 Task: Sort the unsolved tickets in your groups, order by ID in ascending order.
Action: Mouse moved to (23, 243)
Screenshot: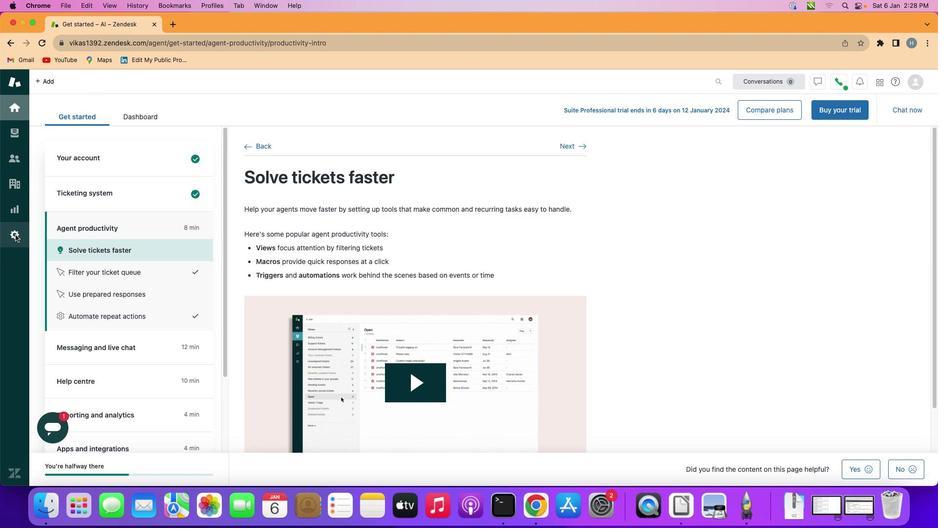 
Action: Mouse pressed left at (23, 243)
Screenshot: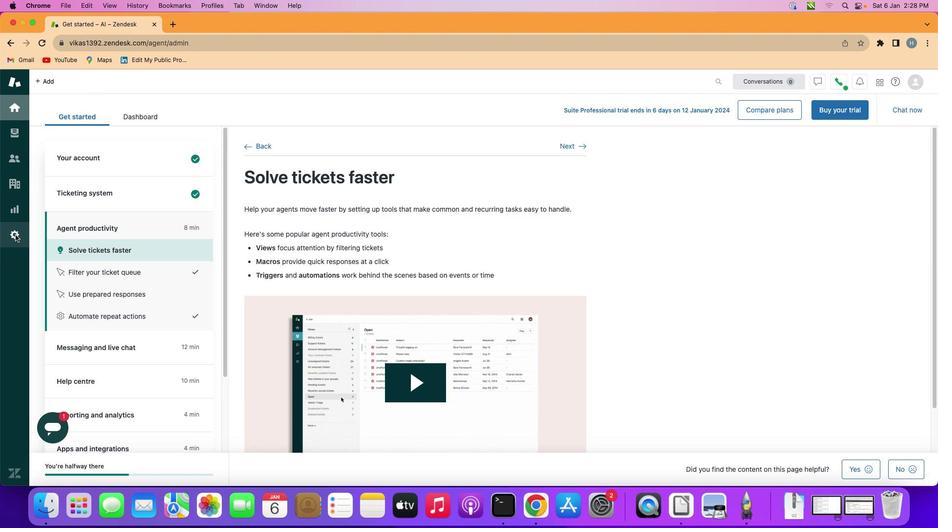 
Action: Mouse moved to (237, 396)
Screenshot: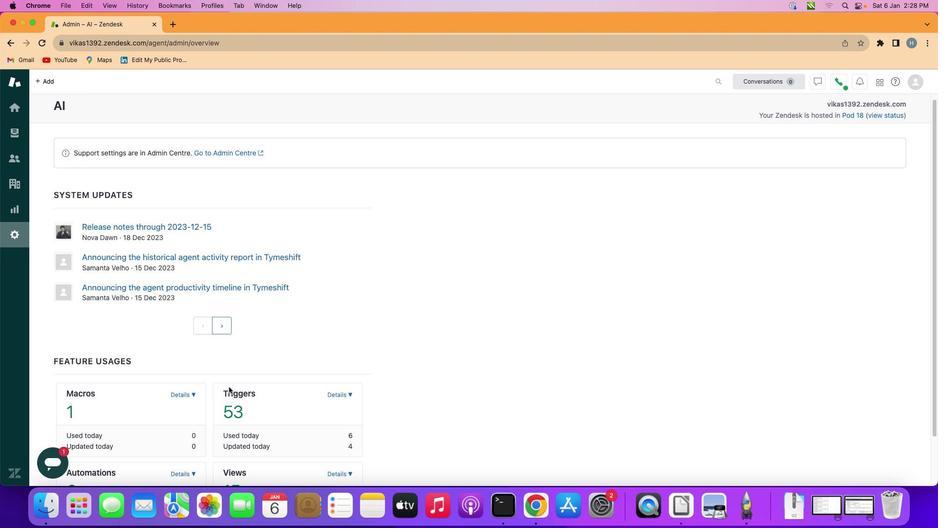 
Action: Mouse scrolled (237, 396) with delta (8, 8)
Screenshot: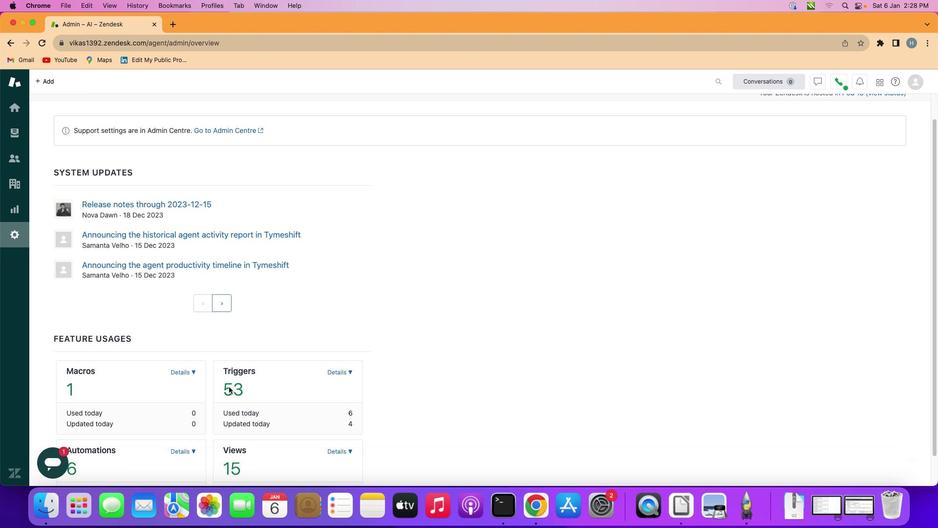 
Action: Mouse scrolled (237, 396) with delta (8, 8)
Screenshot: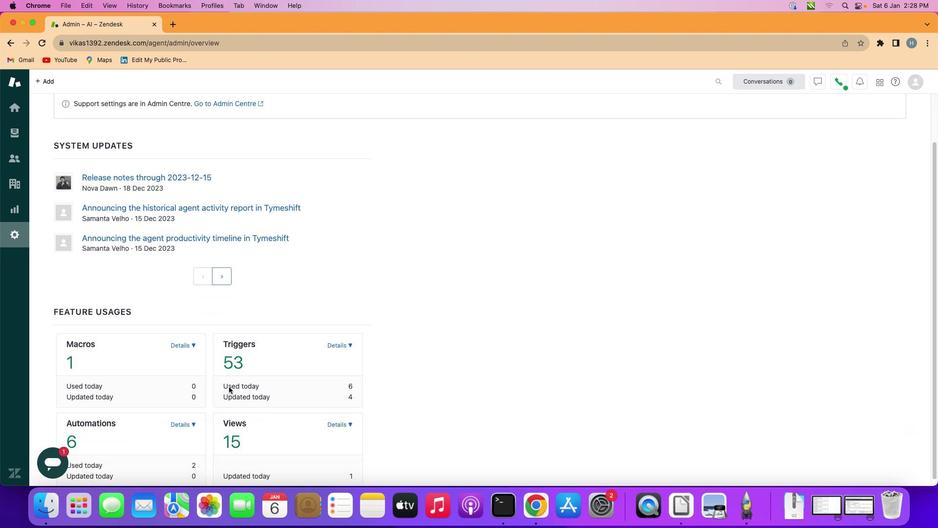 
Action: Mouse scrolled (237, 396) with delta (8, 7)
Screenshot: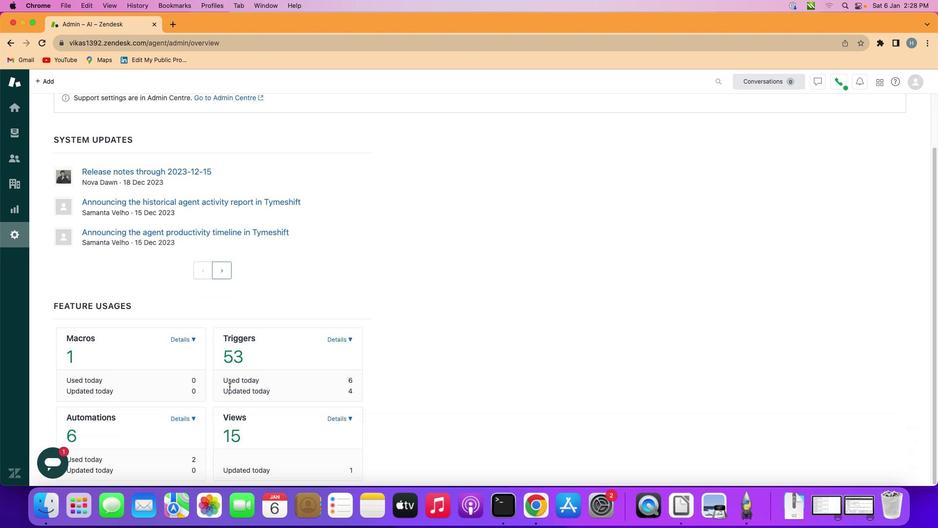 
Action: Mouse scrolled (237, 396) with delta (8, 7)
Screenshot: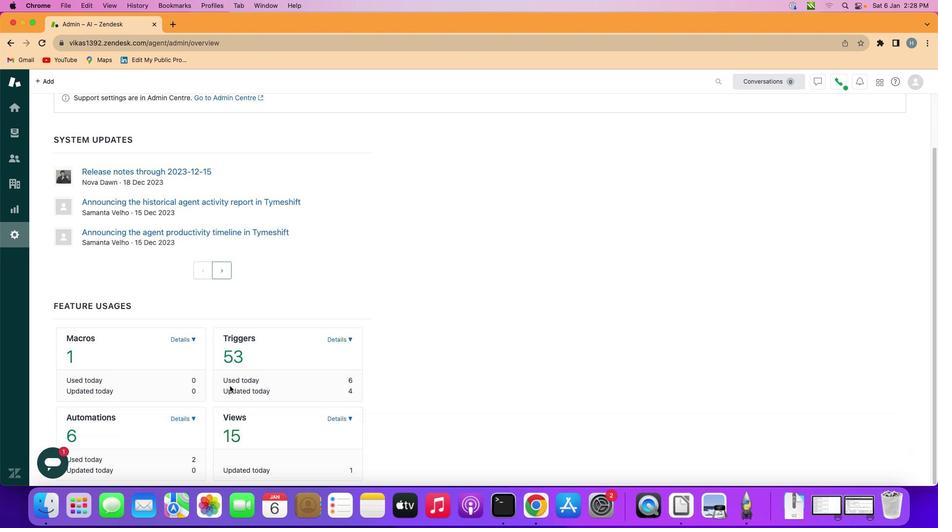 
Action: Mouse scrolled (237, 396) with delta (8, 9)
Screenshot: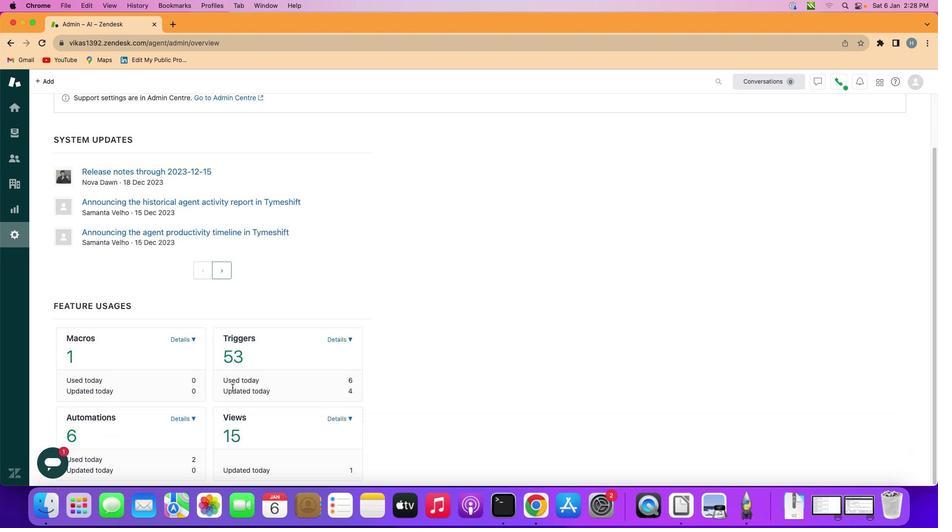 
Action: Mouse moved to (238, 395)
Screenshot: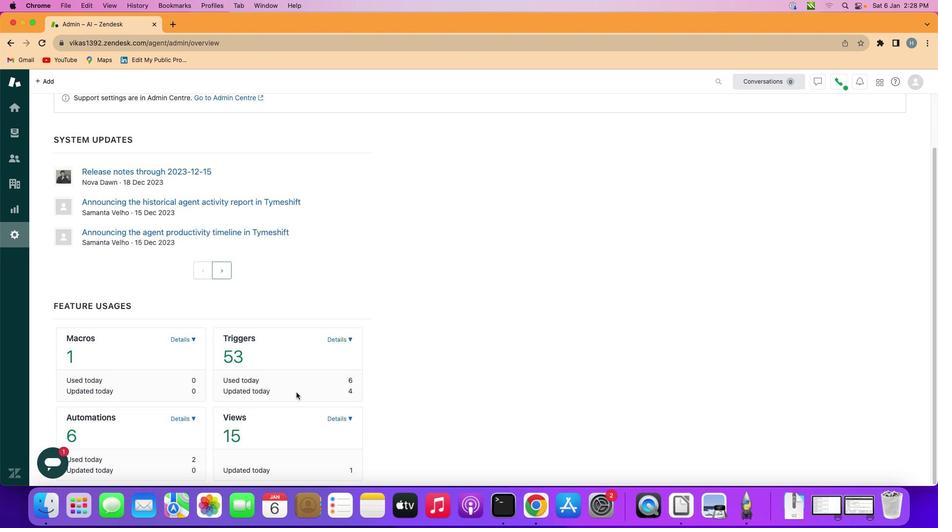
Action: Mouse scrolled (238, 395) with delta (8, 8)
Screenshot: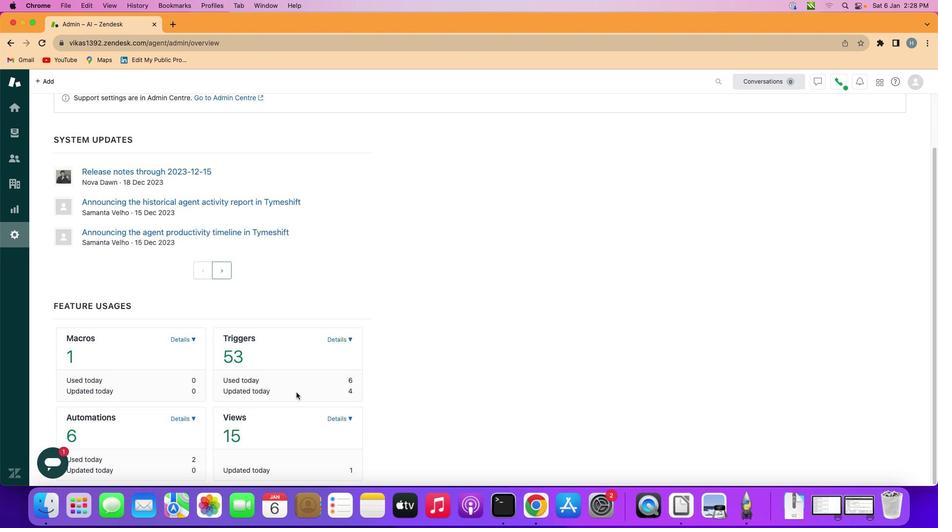 
Action: Mouse moved to (348, 429)
Screenshot: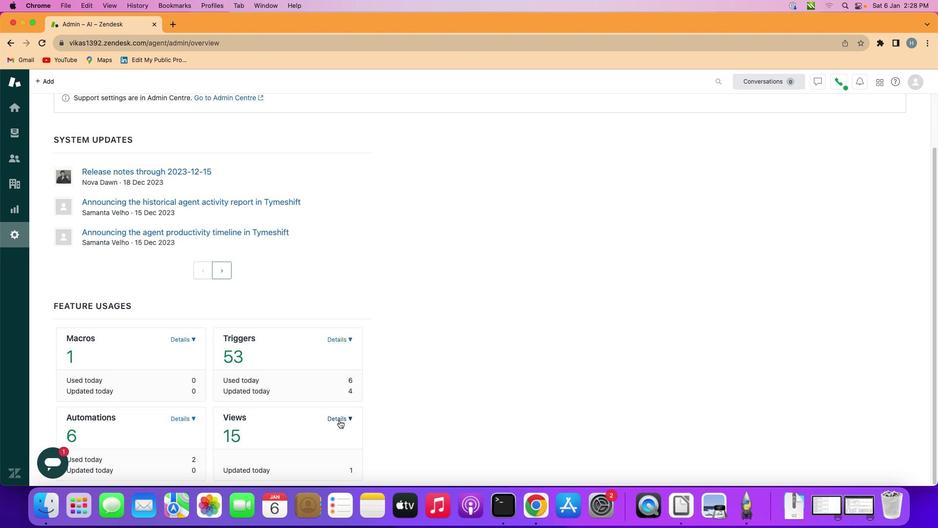 
Action: Mouse pressed left at (348, 429)
Screenshot: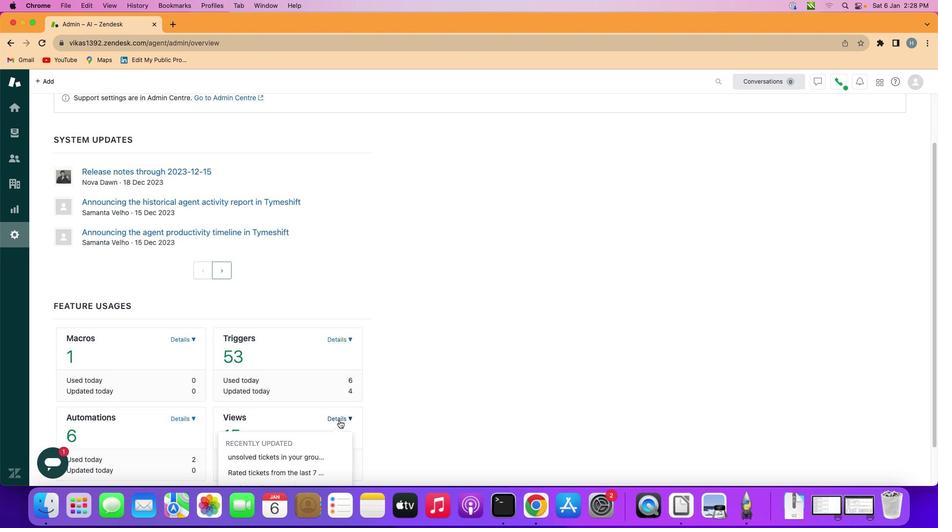 
Action: Mouse moved to (314, 460)
Screenshot: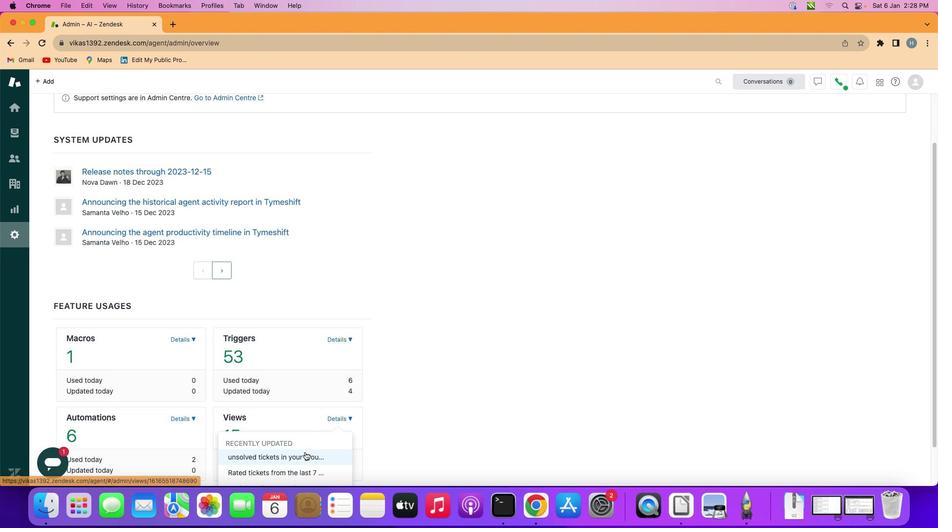 
Action: Mouse pressed left at (314, 460)
Screenshot: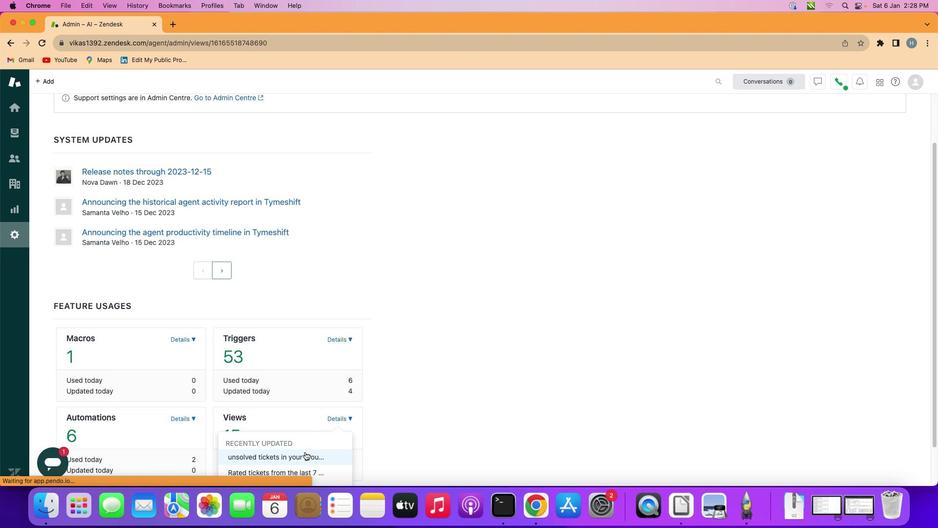 
Action: Mouse moved to (319, 347)
Screenshot: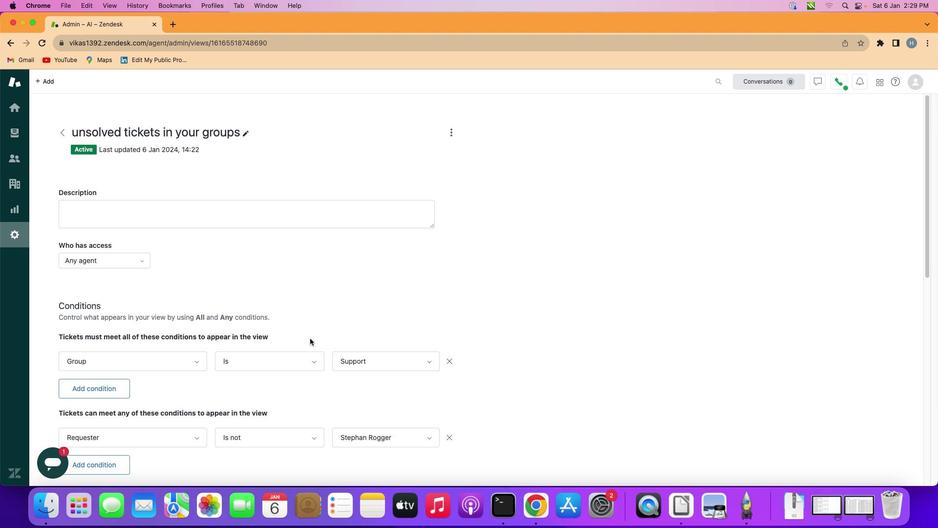 
Action: Mouse scrolled (319, 347) with delta (8, 8)
Screenshot: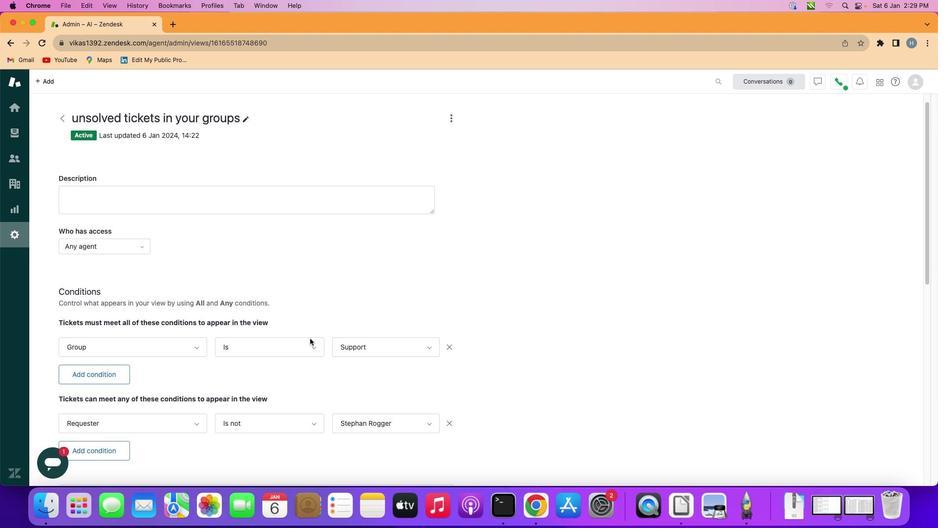 
Action: Mouse scrolled (319, 347) with delta (8, 8)
Screenshot: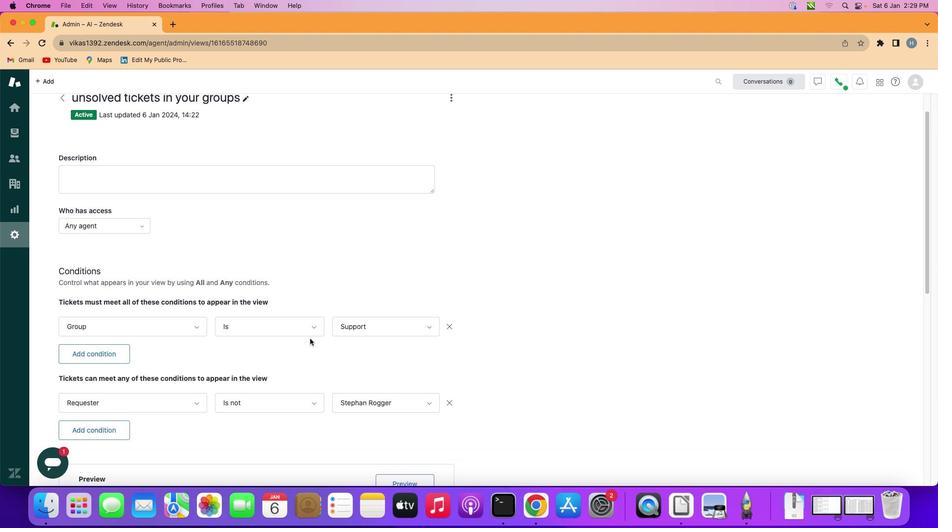
Action: Mouse scrolled (319, 347) with delta (8, 8)
Screenshot: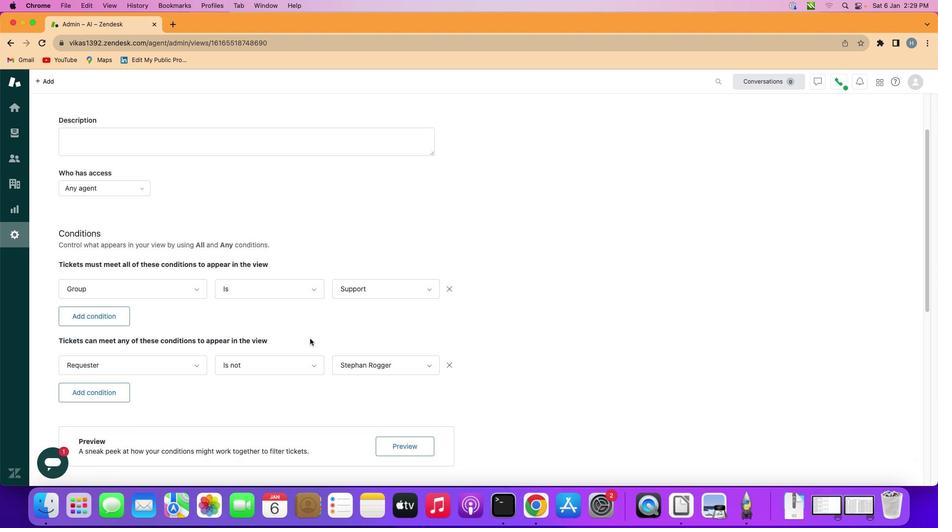 
Action: Mouse scrolled (319, 347) with delta (8, 7)
Screenshot: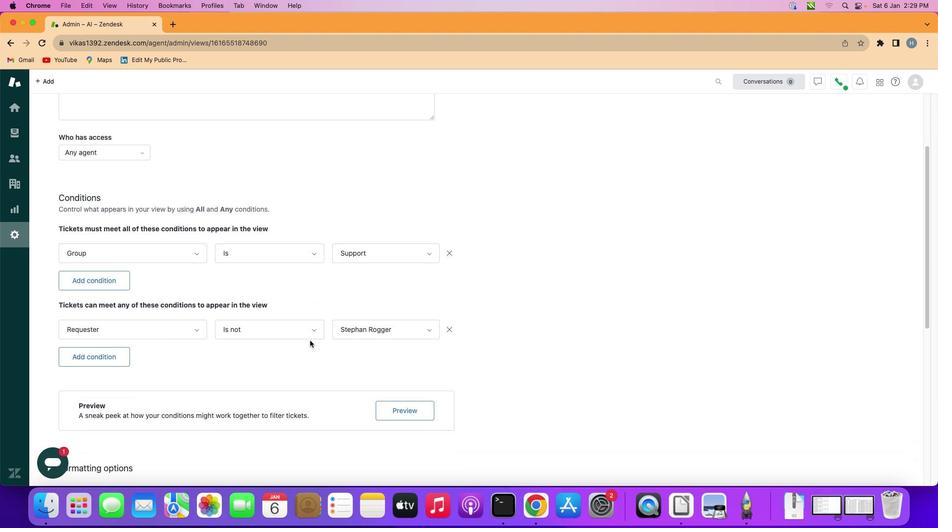 
Action: Mouse scrolled (319, 347) with delta (8, 7)
Screenshot: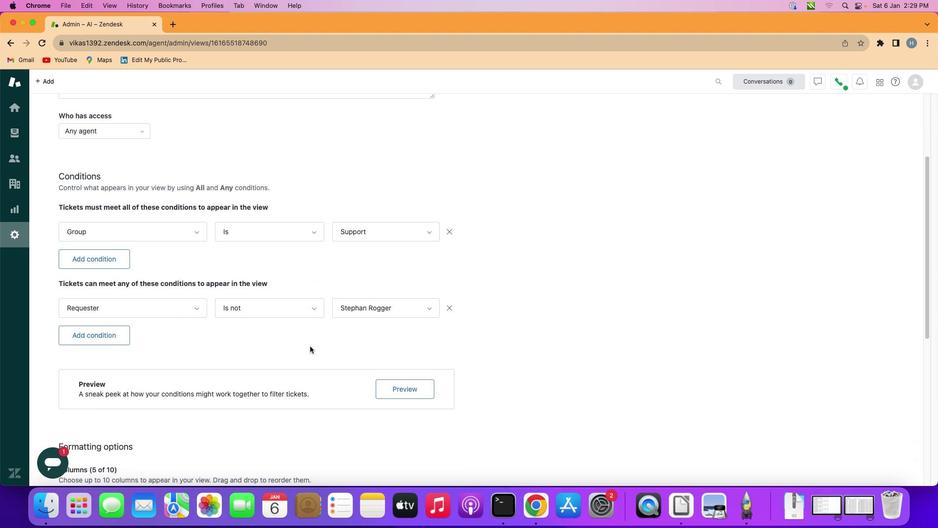 
Action: Mouse moved to (319, 355)
Screenshot: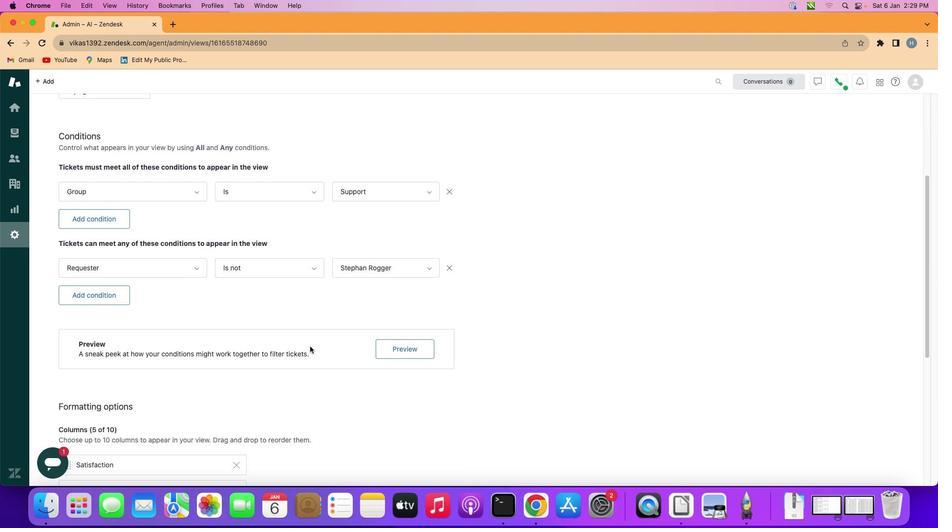
Action: Mouse scrolled (319, 355) with delta (8, 9)
Screenshot: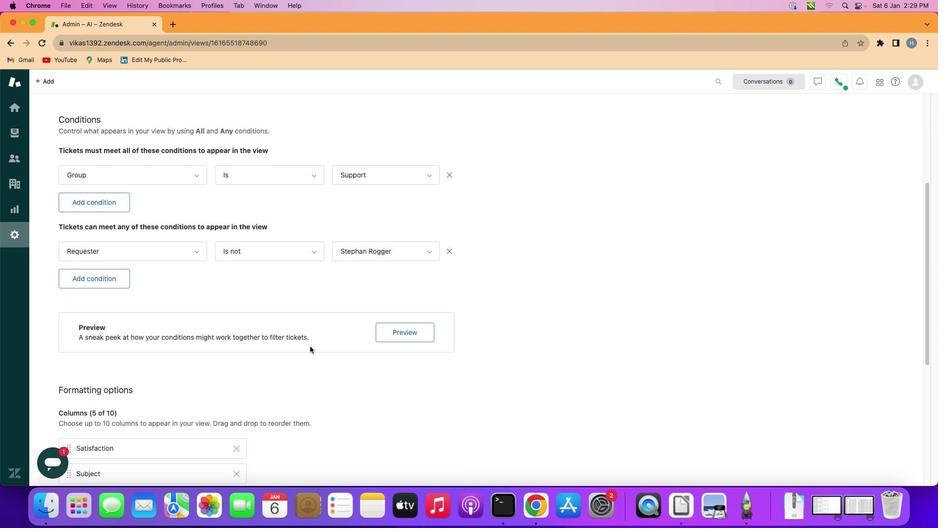 
Action: Mouse scrolled (319, 355) with delta (8, 7)
Screenshot: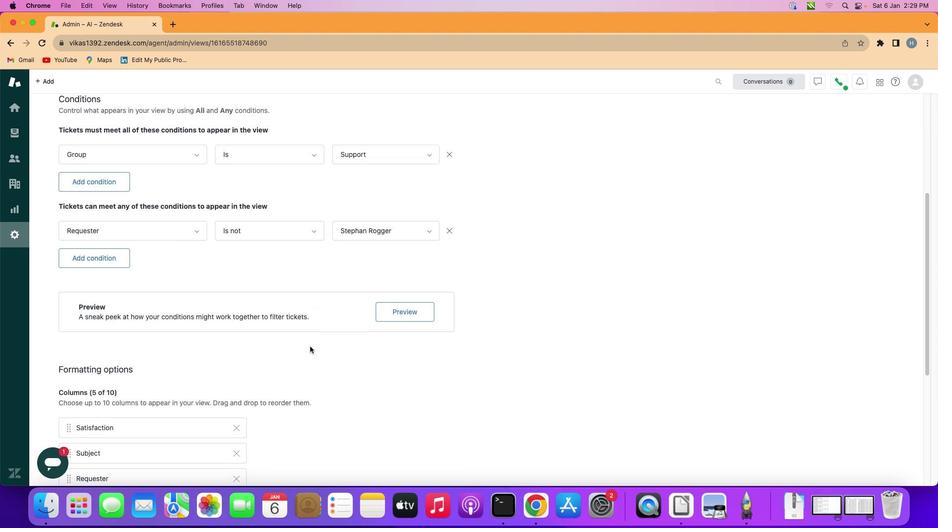 
Action: Mouse scrolled (319, 355) with delta (8, 8)
Screenshot: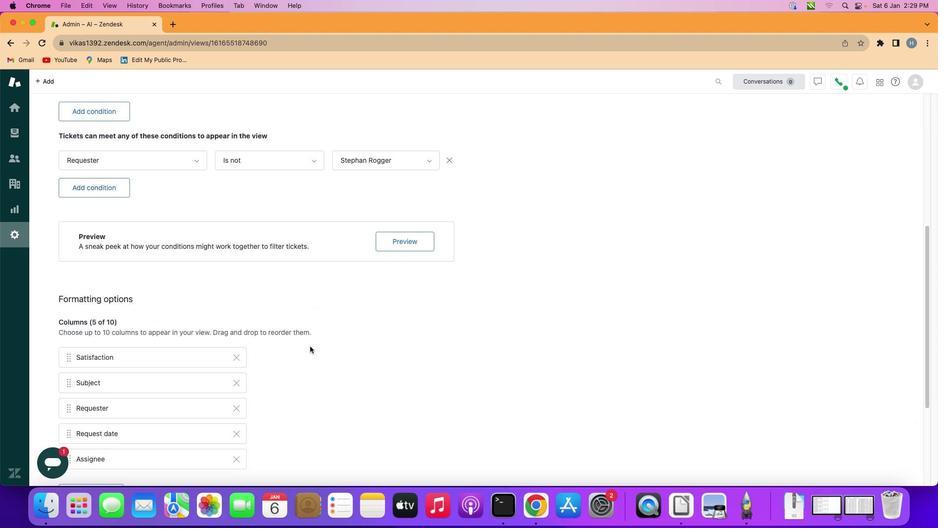 
Action: Mouse scrolled (319, 355) with delta (8, 7)
Screenshot: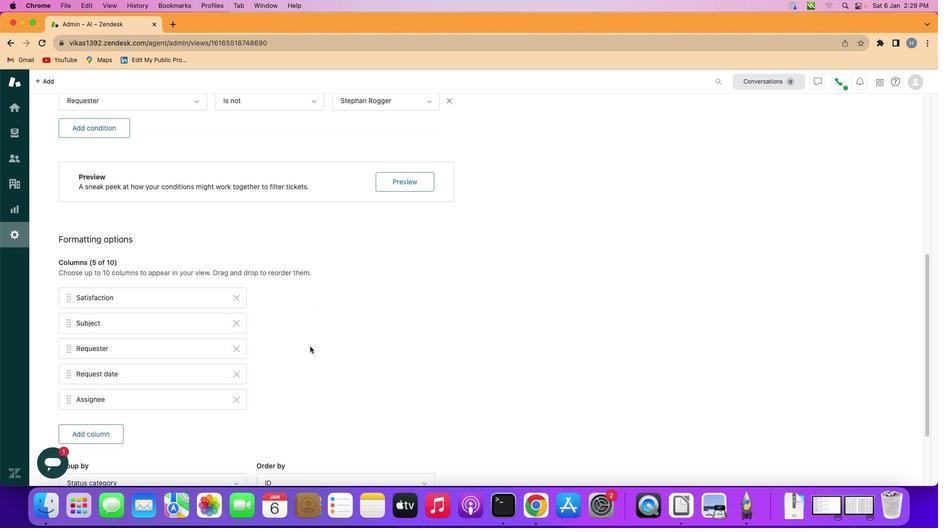 
Action: Mouse scrolled (319, 355) with delta (8, 7)
Screenshot: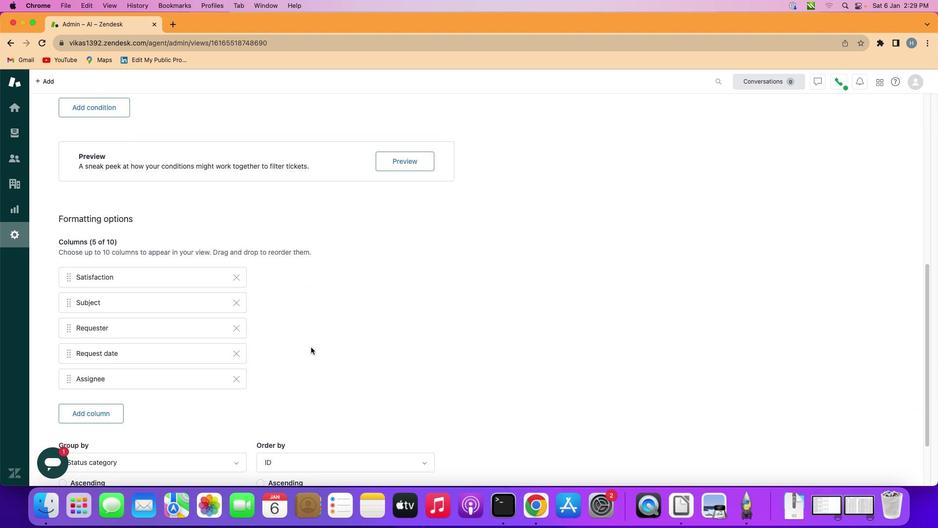 
Action: Mouse moved to (320, 356)
Screenshot: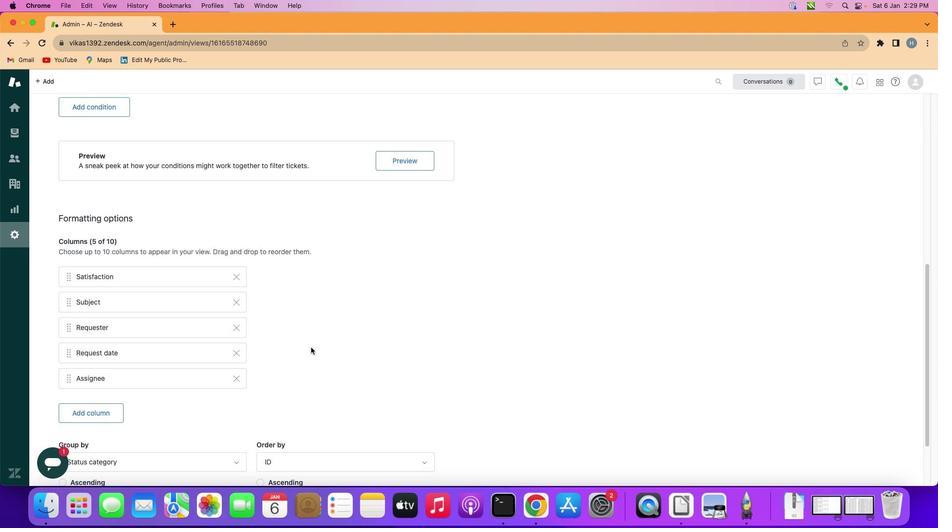 
Action: Mouse scrolled (320, 356) with delta (8, 8)
Screenshot: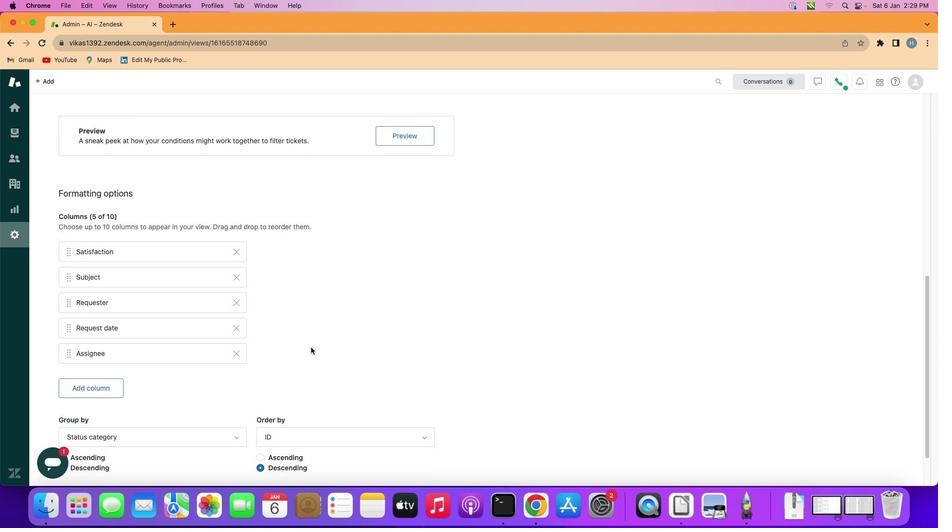 
Action: Mouse scrolled (320, 356) with delta (8, 8)
Screenshot: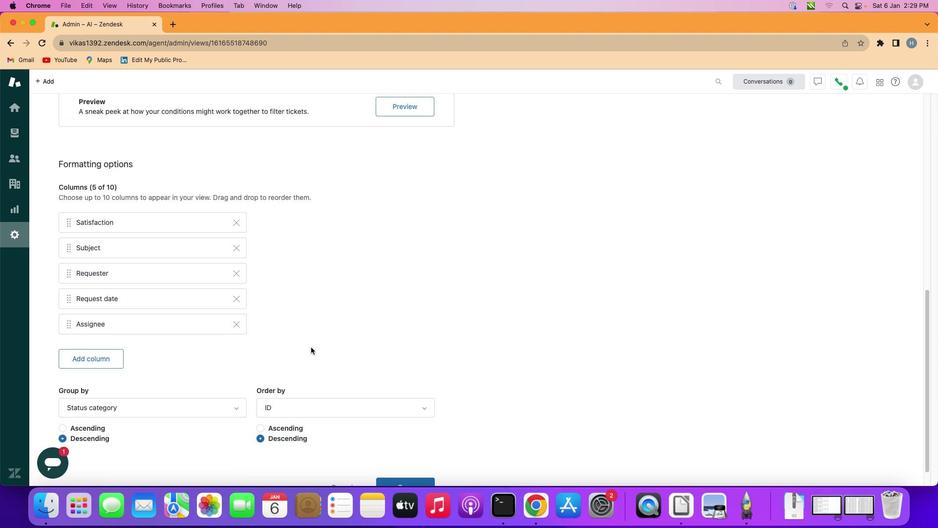 
Action: Mouse scrolled (320, 356) with delta (8, 8)
Screenshot: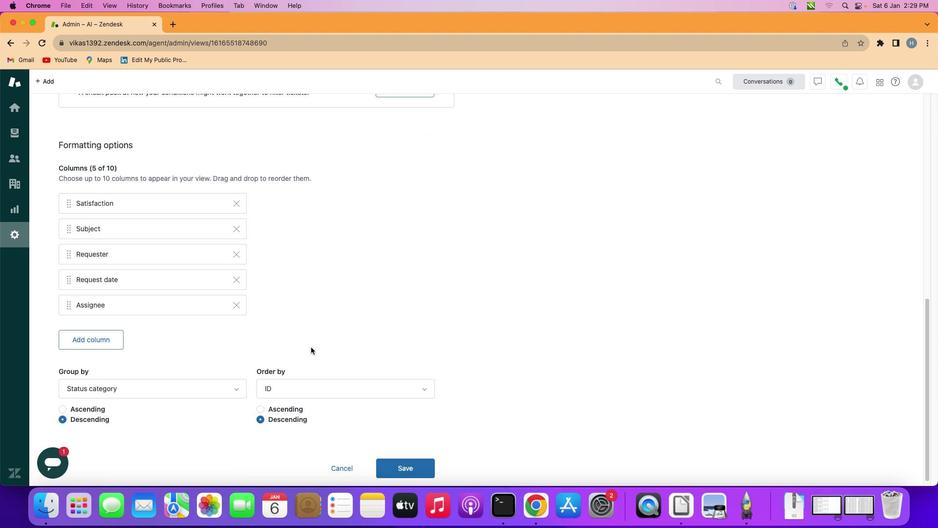 
Action: Mouse scrolled (320, 356) with delta (8, 7)
Screenshot: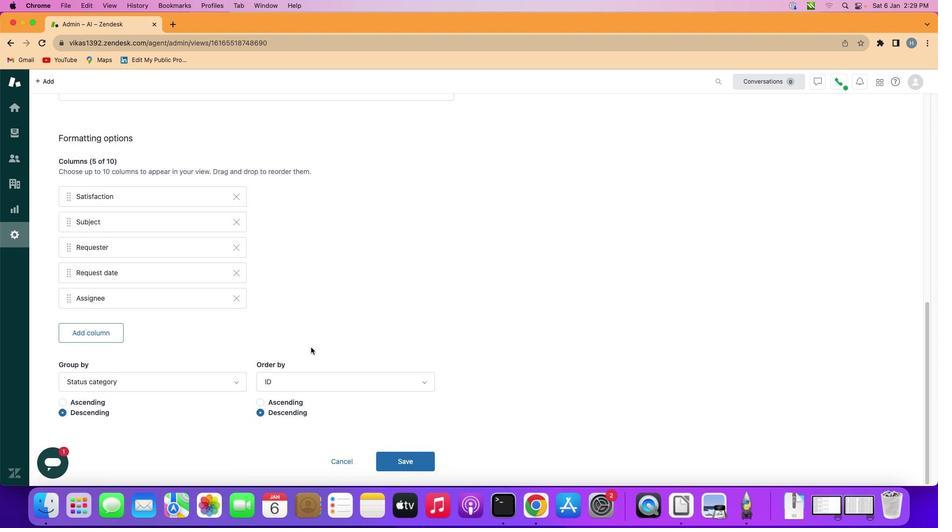 
Action: Mouse scrolled (320, 356) with delta (8, 7)
Screenshot: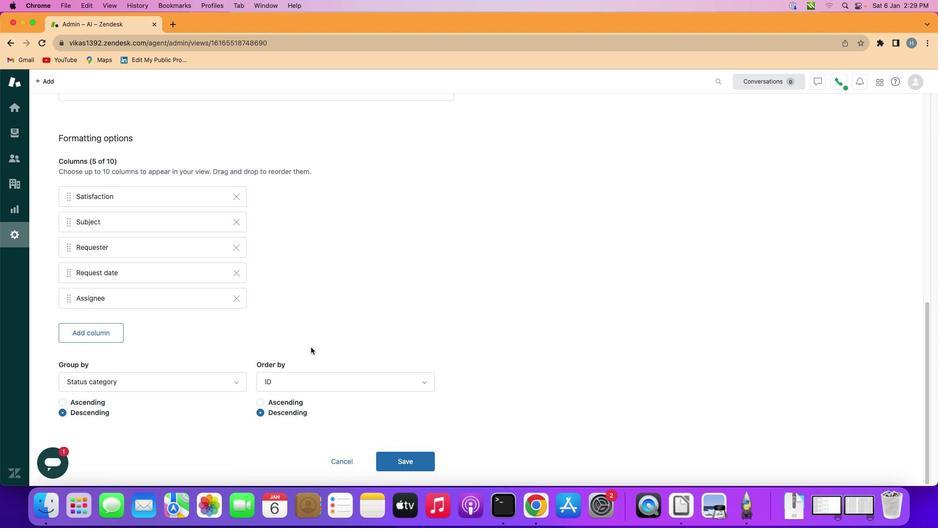 
Action: Mouse scrolled (320, 356) with delta (8, 8)
Screenshot: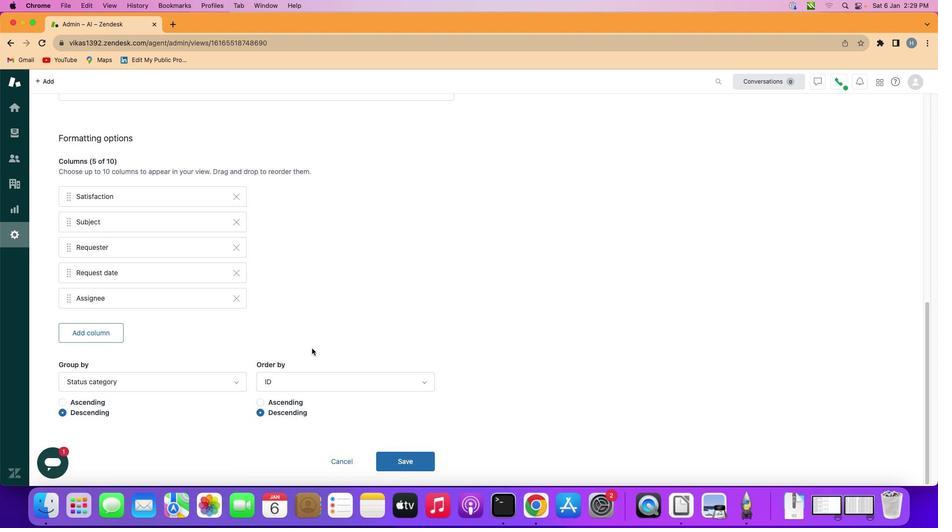 
Action: Mouse scrolled (320, 356) with delta (8, 8)
Screenshot: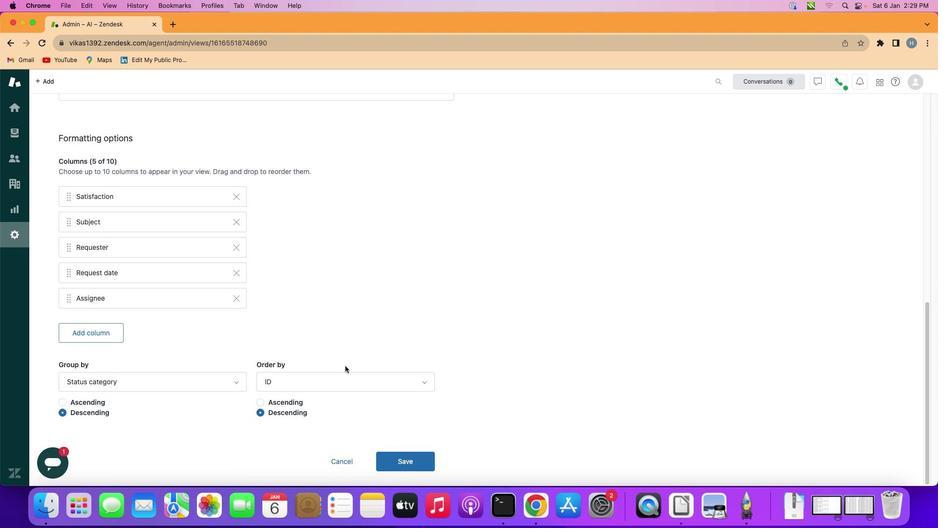 
Action: Mouse scrolled (320, 356) with delta (8, 8)
Screenshot: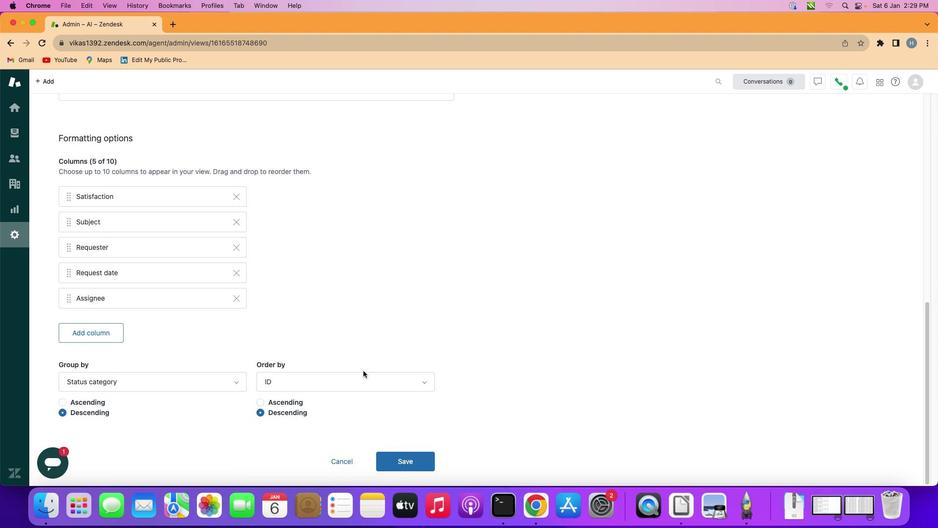 
Action: Mouse moved to (435, 390)
Screenshot: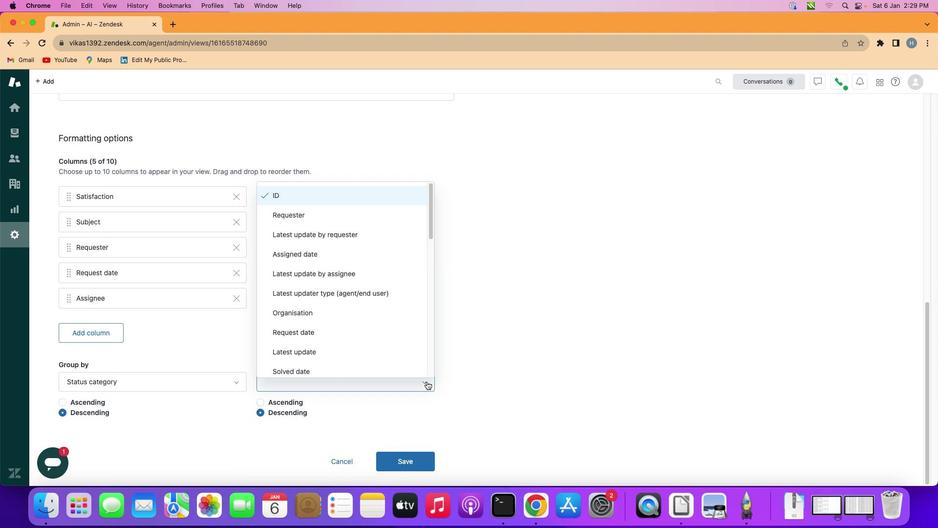 
Action: Mouse pressed left at (435, 390)
Screenshot: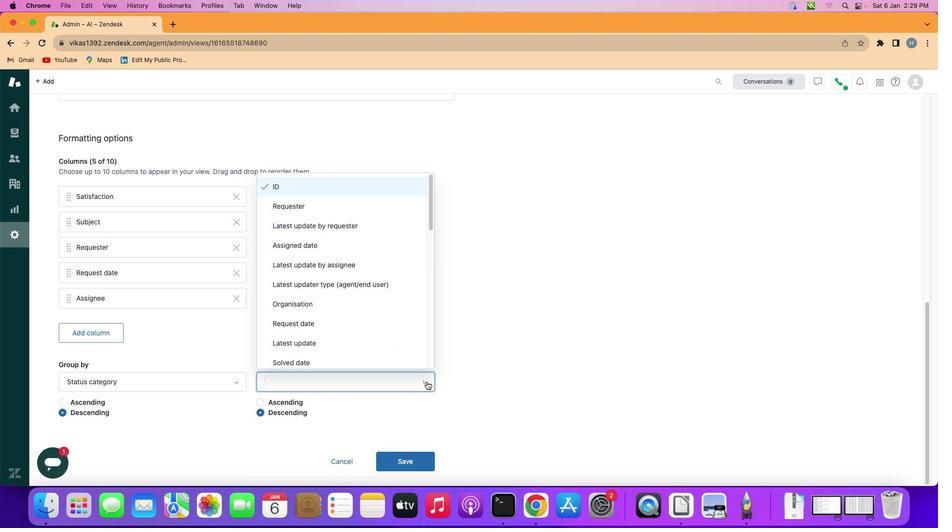 
Action: Mouse moved to (381, 195)
Screenshot: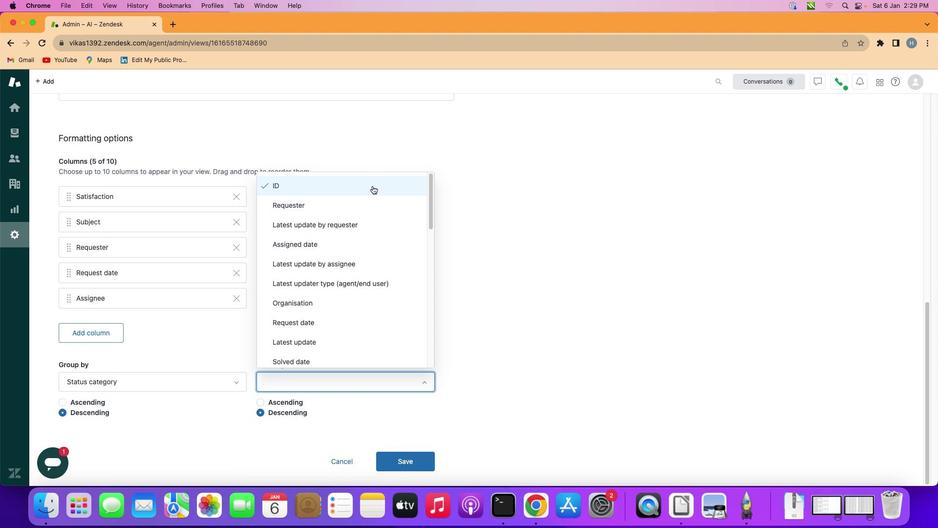 
Action: Mouse pressed left at (381, 195)
Screenshot: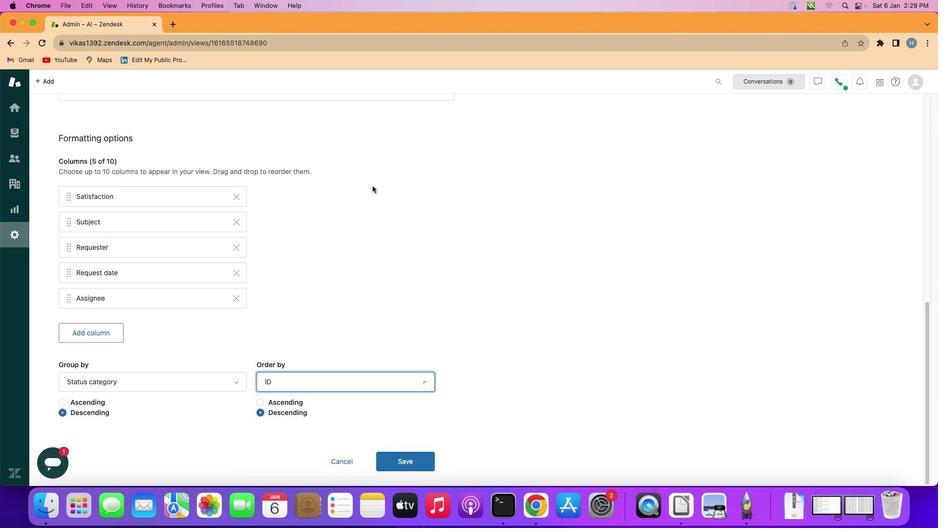 
Action: Mouse moved to (301, 410)
Screenshot: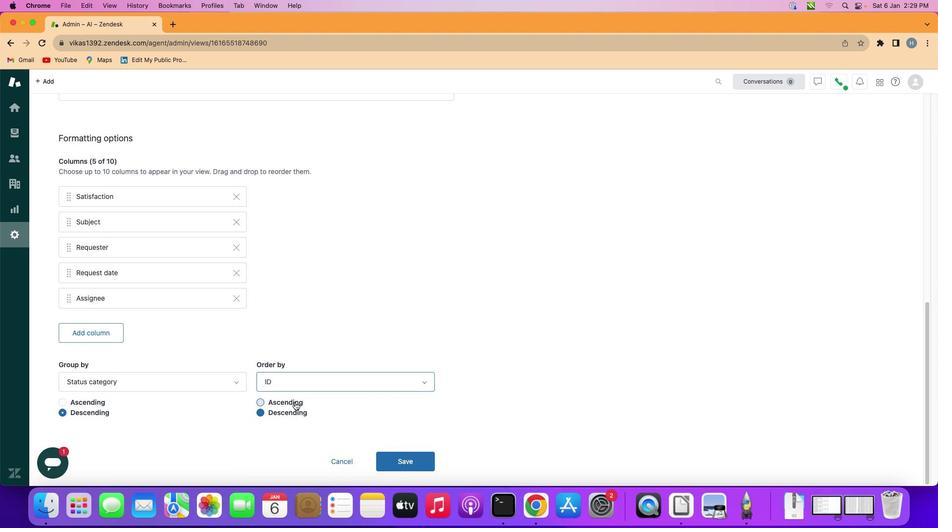 
Action: Mouse pressed left at (301, 410)
Screenshot: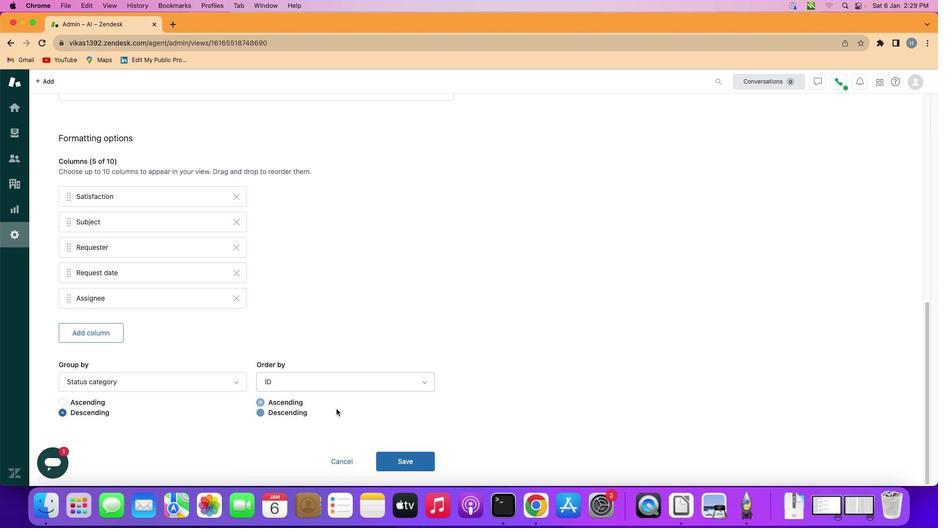 
Action: Mouse moved to (409, 469)
Screenshot: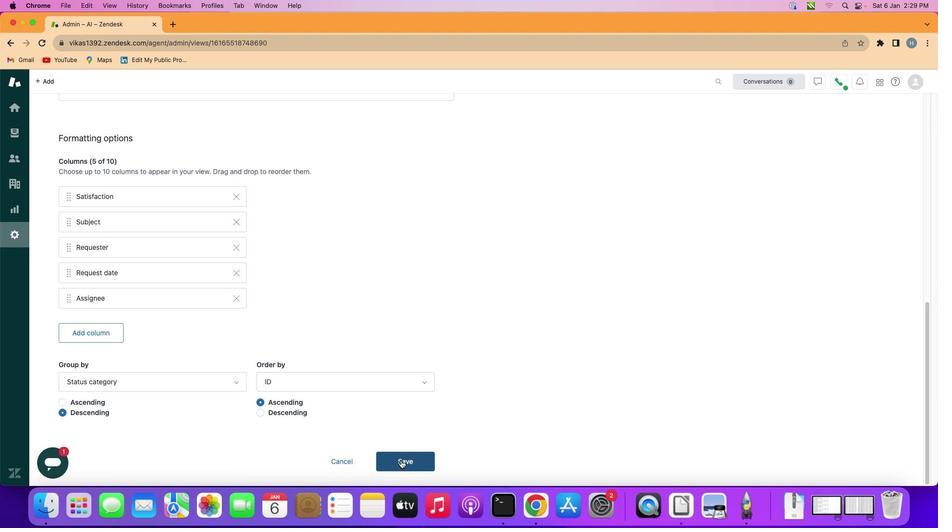 
Action: Mouse pressed left at (409, 469)
Screenshot: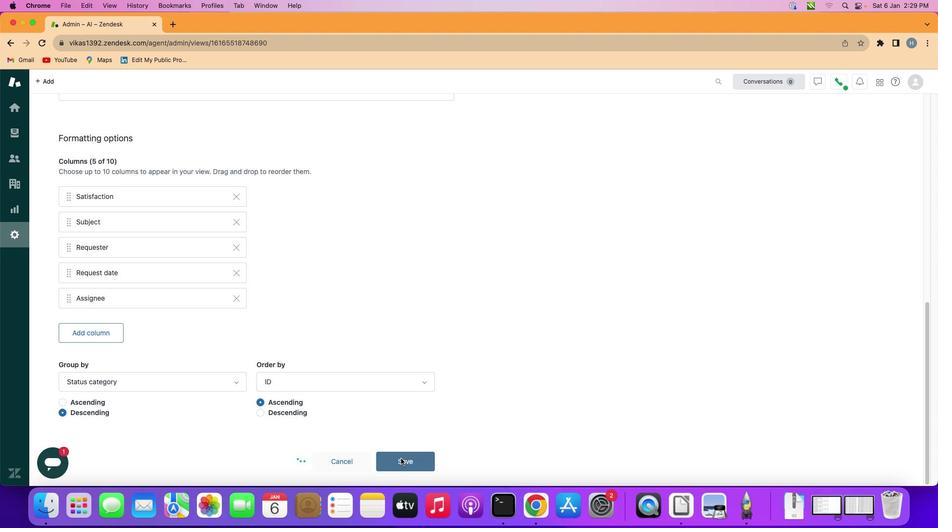 
Action: Mouse moved to (379, 299)
Screenshot: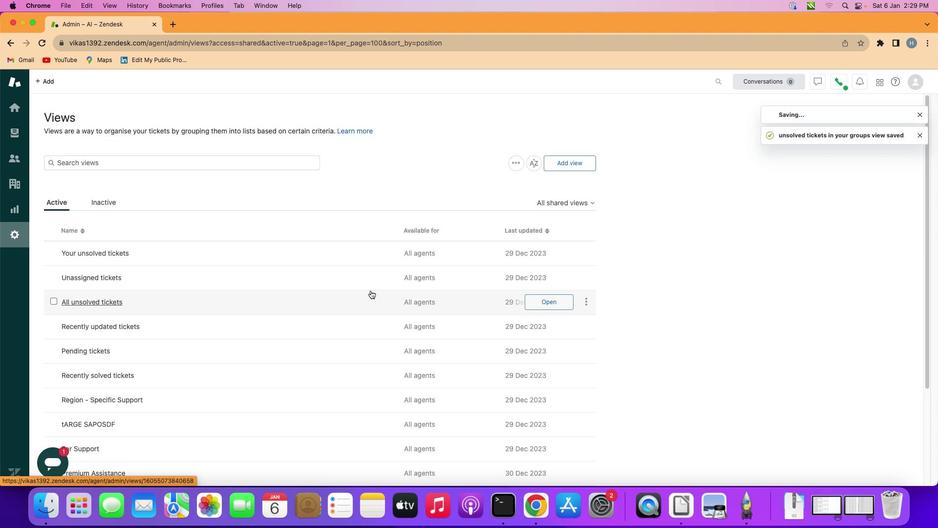 
